 Task: Search stars by the type "Mirrors".
Action: Mouse moved to (1234, 118)
Screenshot: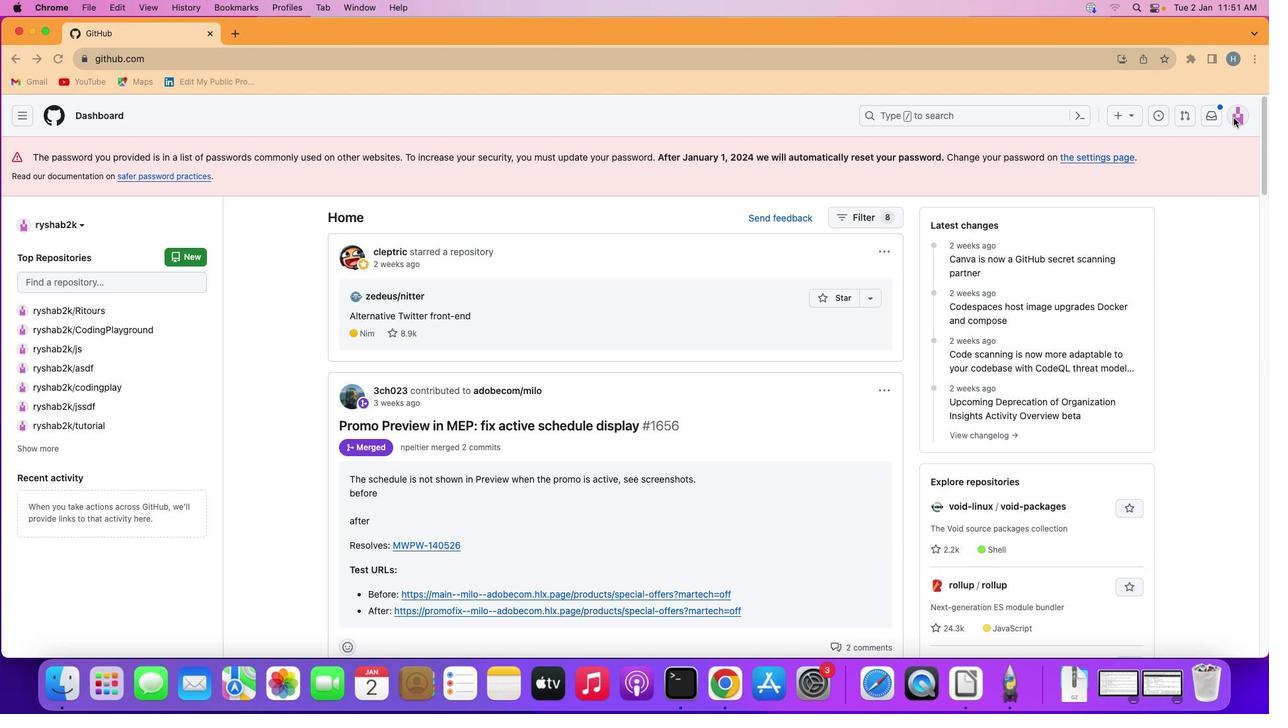 
Action: Mouse pressed left at (1234, 118)
Screenshot: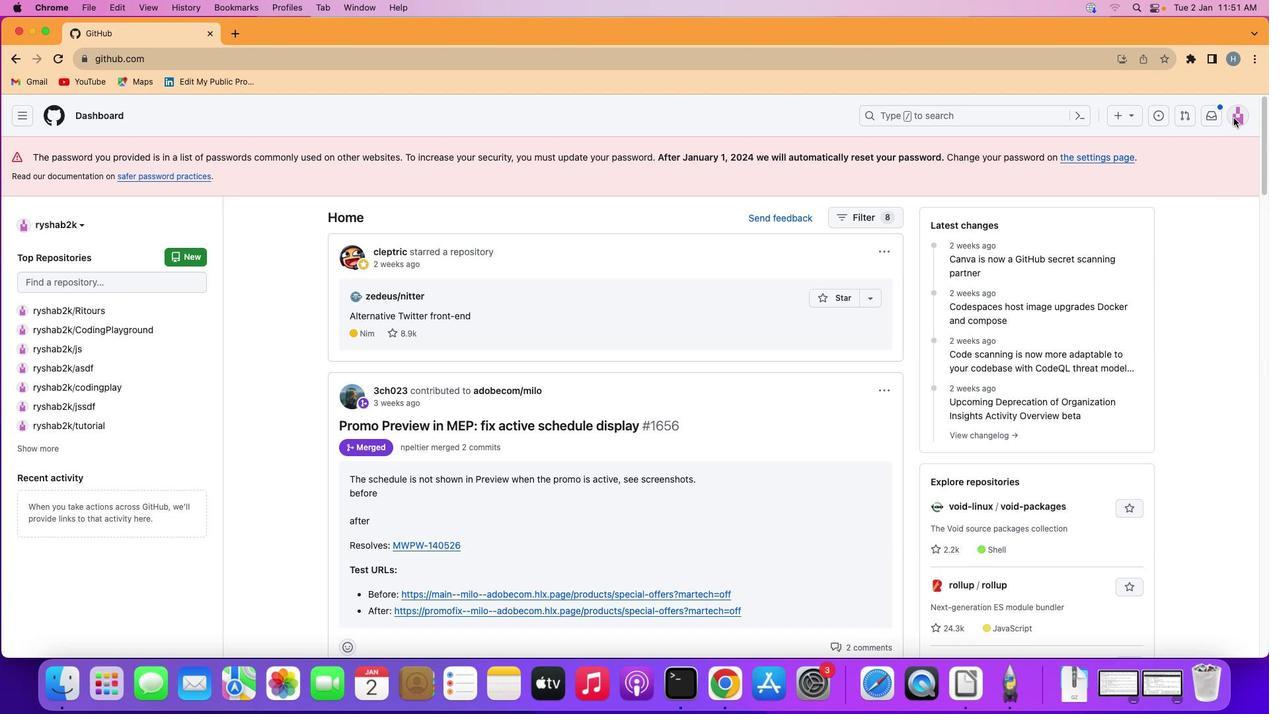 
Action: Mouse moved to (1239, 114)
Screenshot: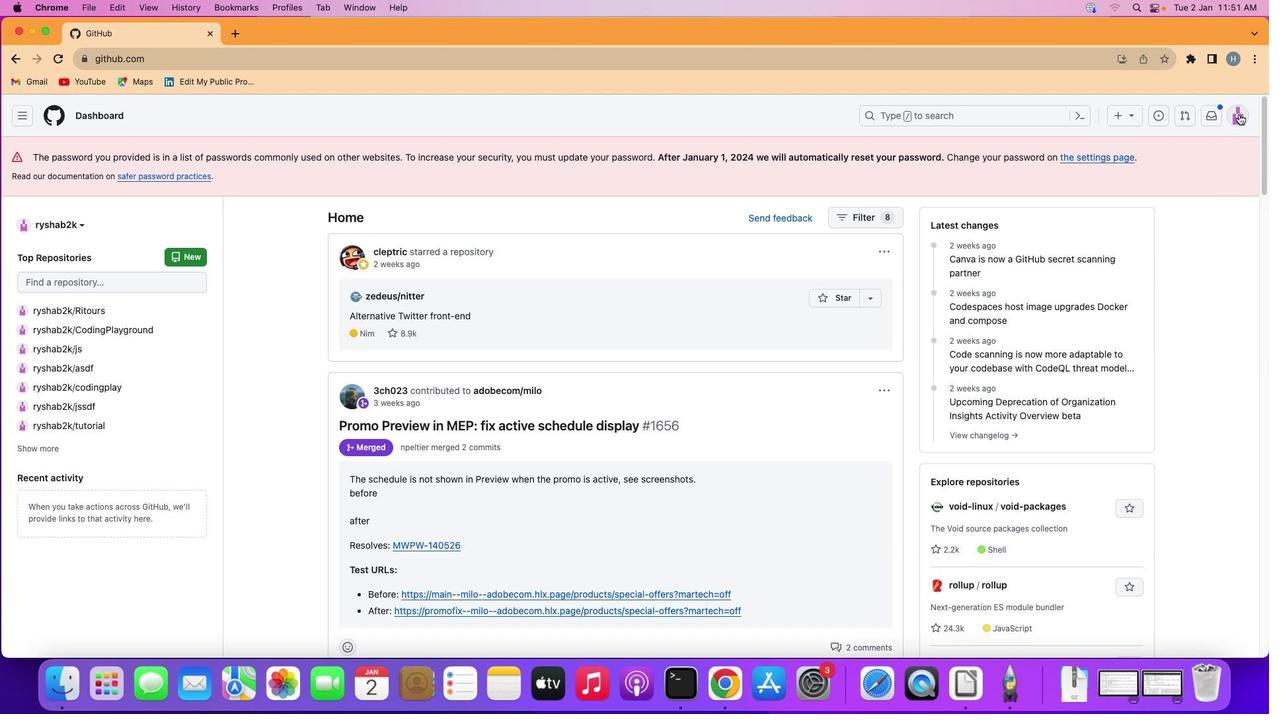 
Action: Mouse pressed left at (1239, 114)
Screenshot: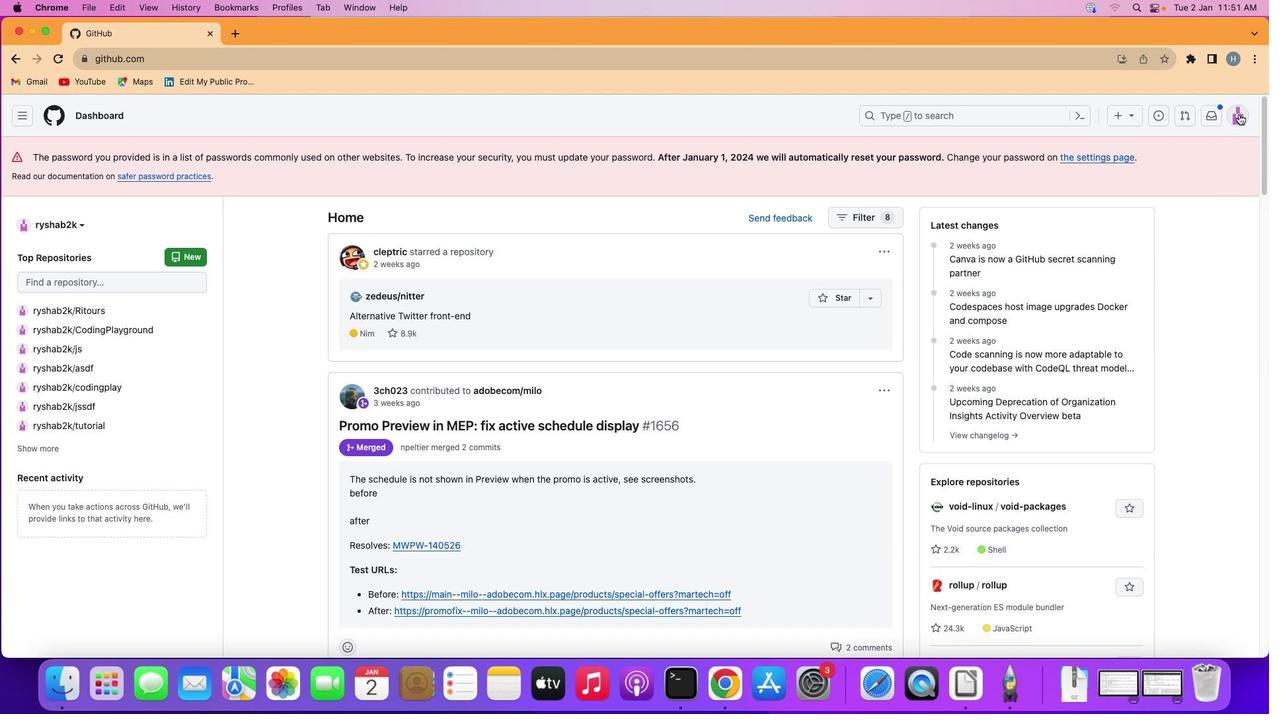 
Action: Mouse moved to (1129, 298)
Screenshot: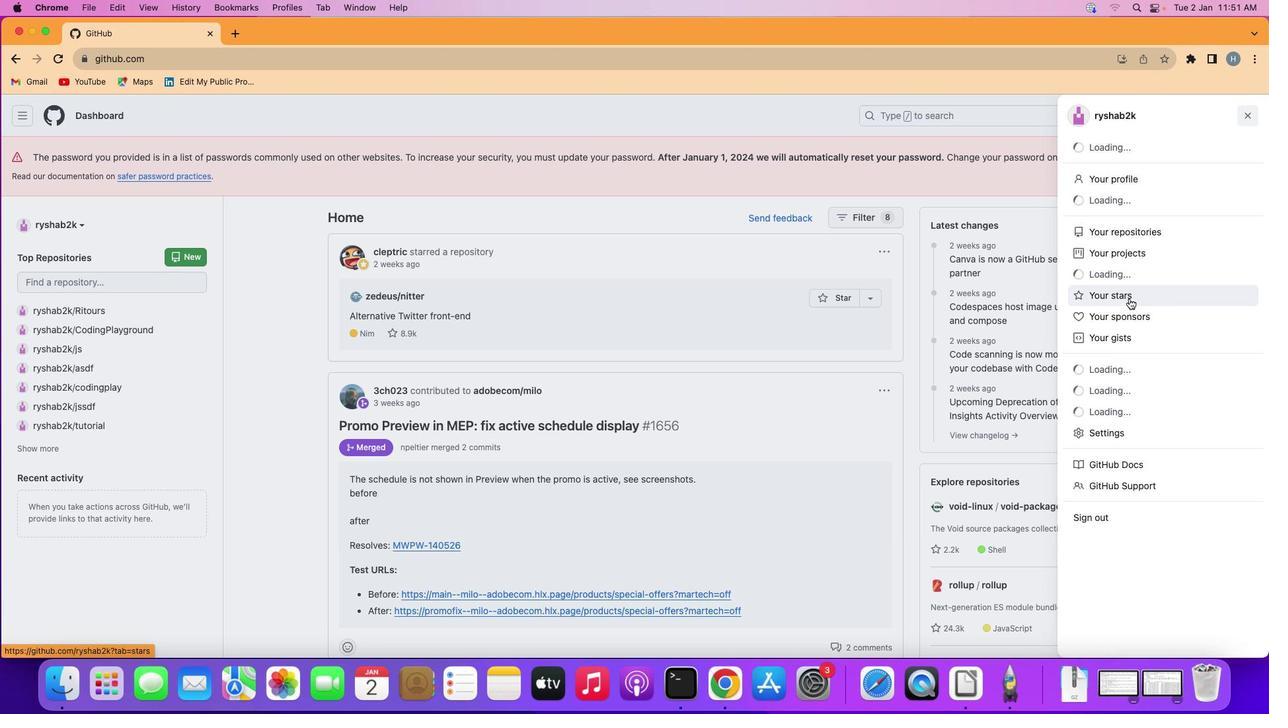 
Action: Mouse pressed left at (1129, 298)
Screenshot: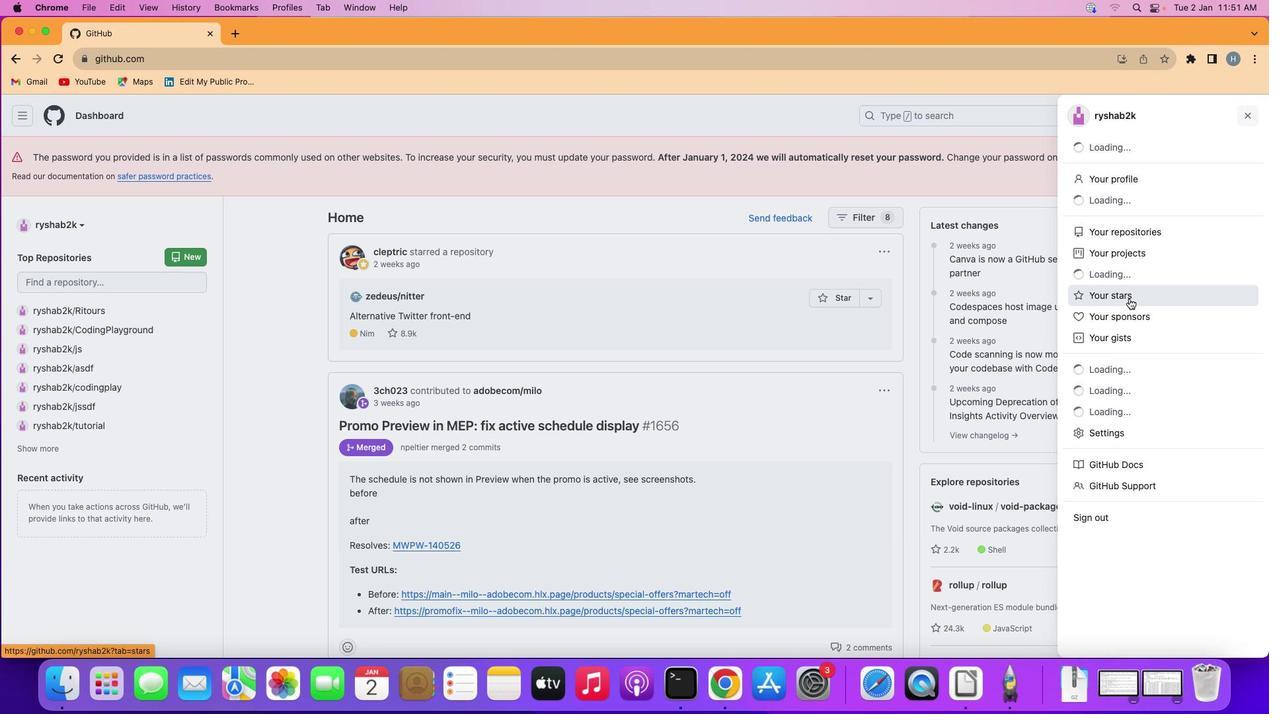 
Action: Mouse moved to (783, 467)
Screenshot: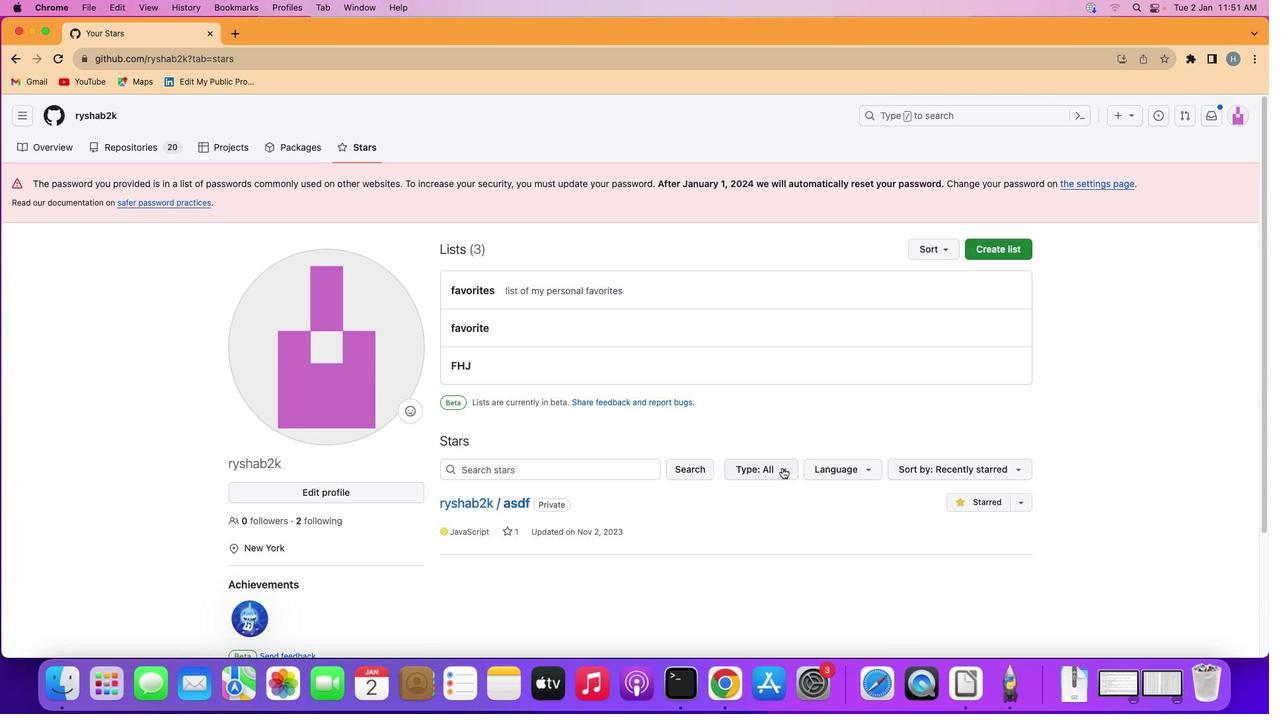 
Action: Mouse pressed left at (783, 467)
Screenshot: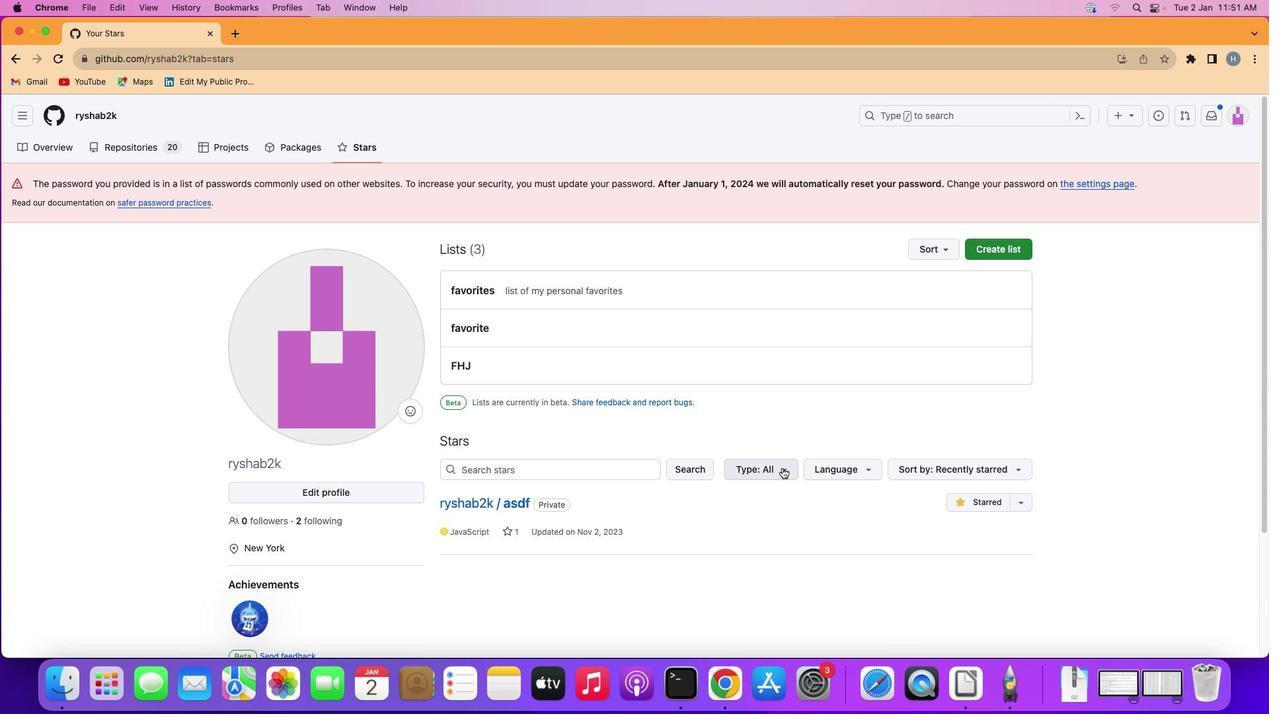 
Action: Mouse moved to (644, 631)
Screenshot: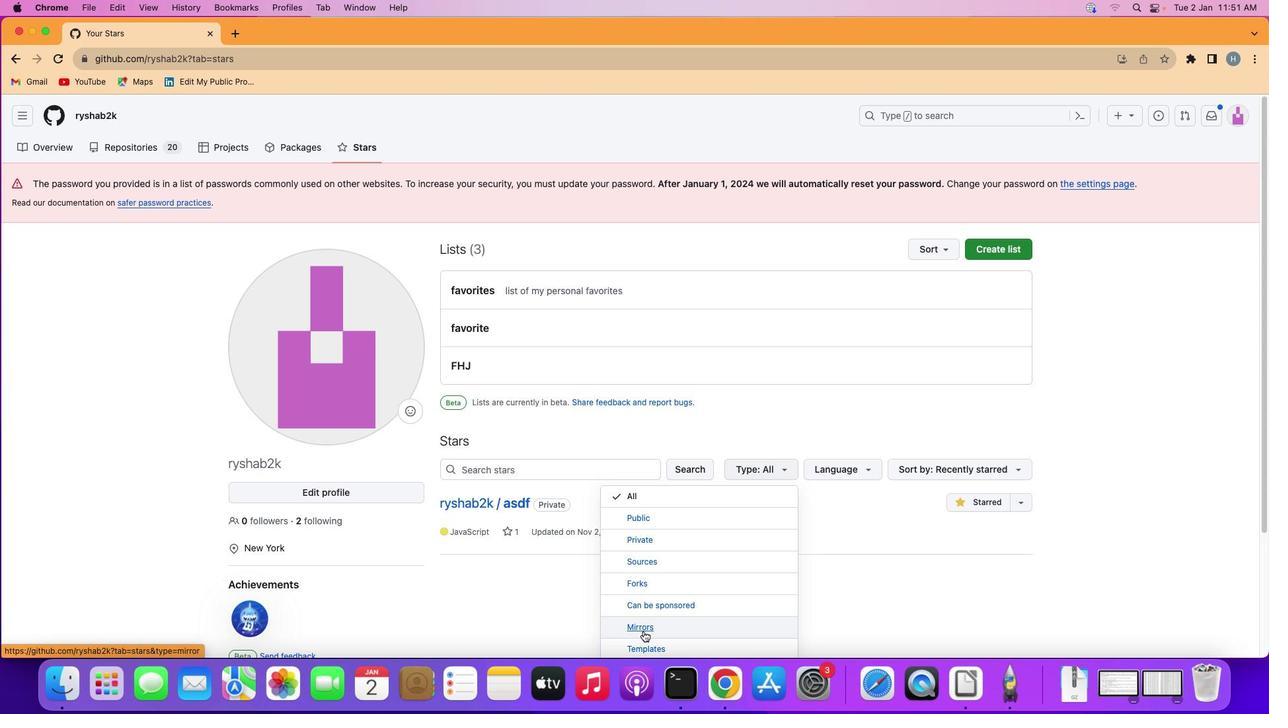 
Action: Mouse pressed left at (644, 631)
Screenshot: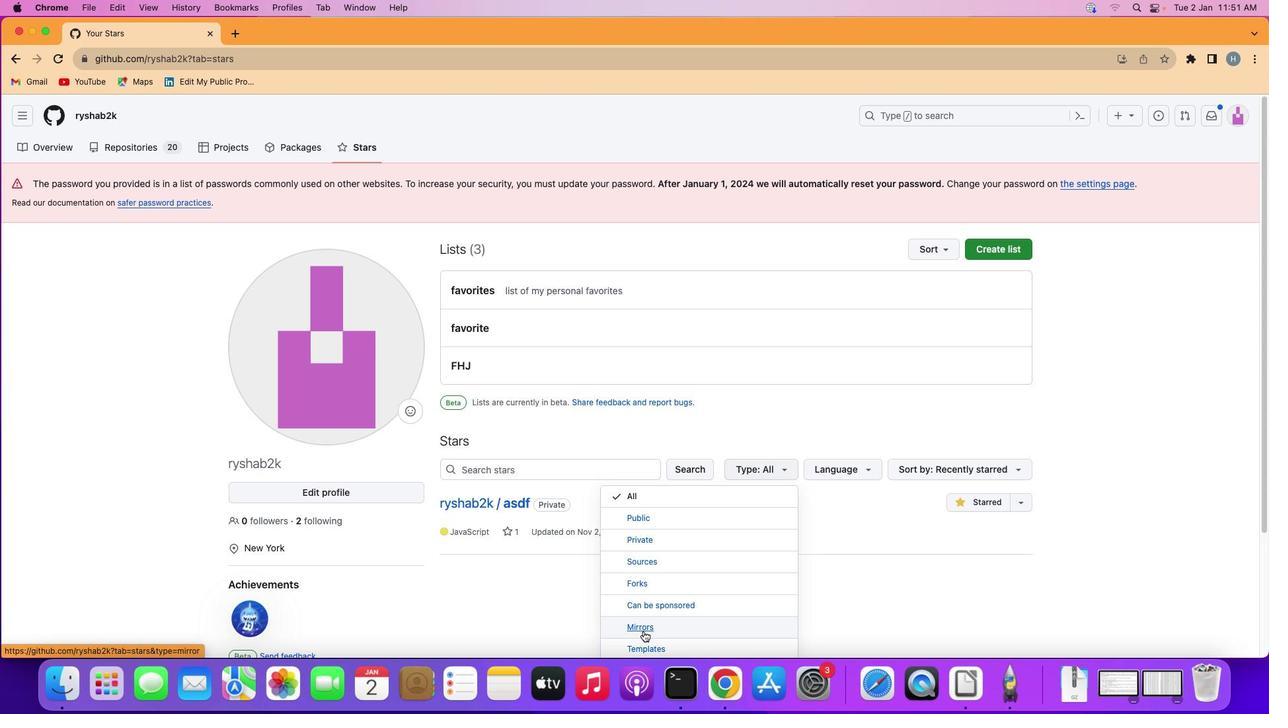 
